 Task: Add an event with the title Third Conference: Business Symposium, date ''2024/04/04'', time 09:00and add a description: The team will assess the project''s adherence to established processes and methodologies. They will evaluate whether project activities, such as requirements gathering, design, development, testing, and deployment, are following defined procedures and best practices.Mark the tasks as Completed , logged in from the account softage.4@softage.netand send the event invitation to softage.6@softage.net and softage.7@softage.net. Set a reminder for the event Daily
Action: Mouse moved to (74, 86)
Screenshot: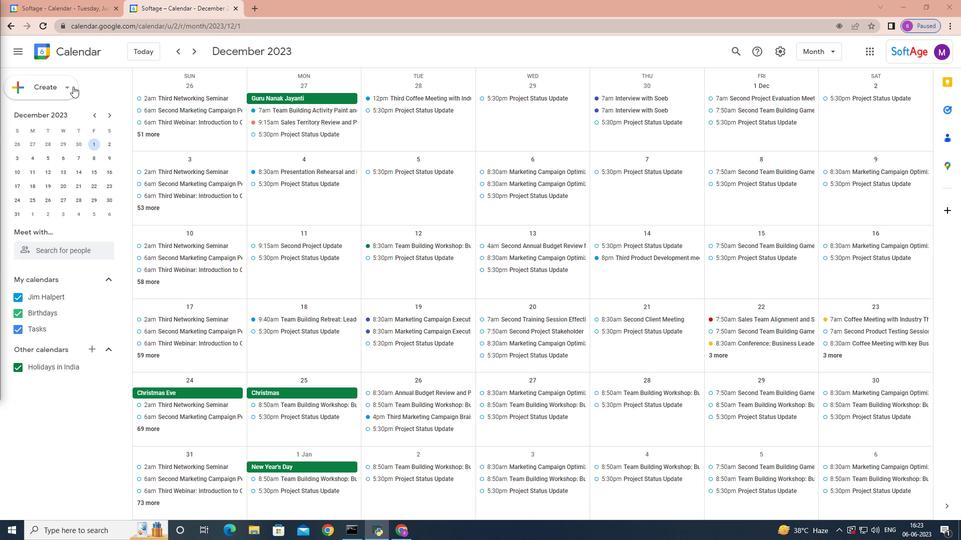 
Action: Mouse pressed left at (74, 86)
Screenshot: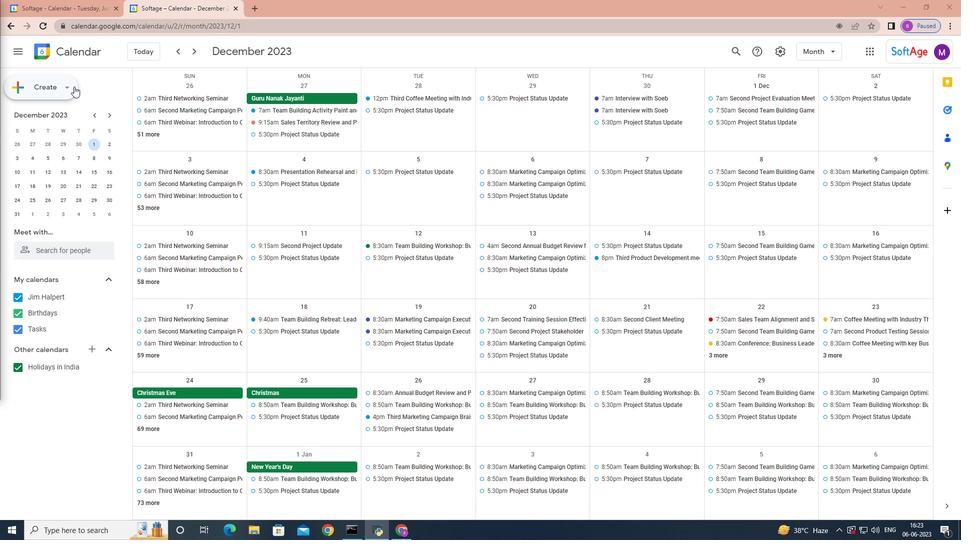 
Action: Mouse moved to (66, 109)
Screenshot: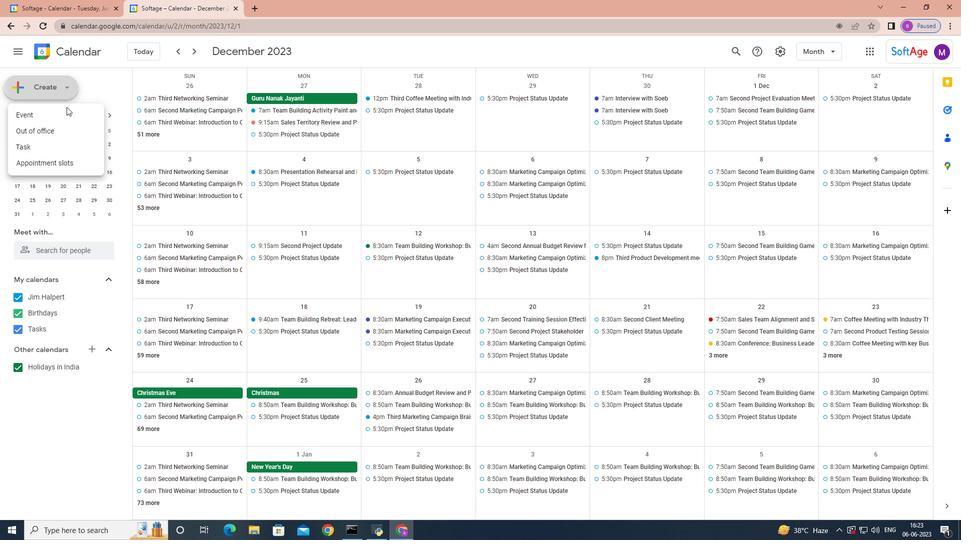 
Action: Mouse pressed left at (66, 109)
Screenshot: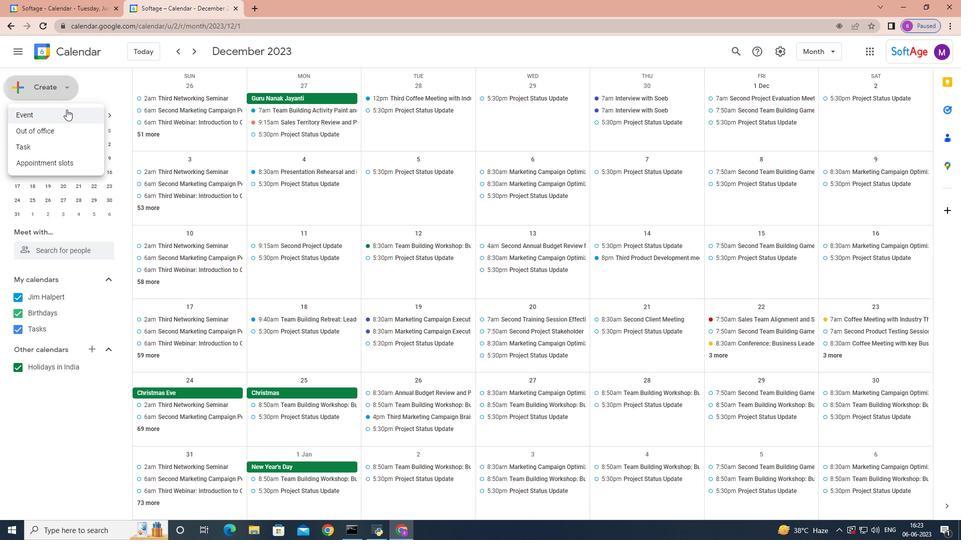 
Action: Mouse moved to (618, 335)
Screenshot: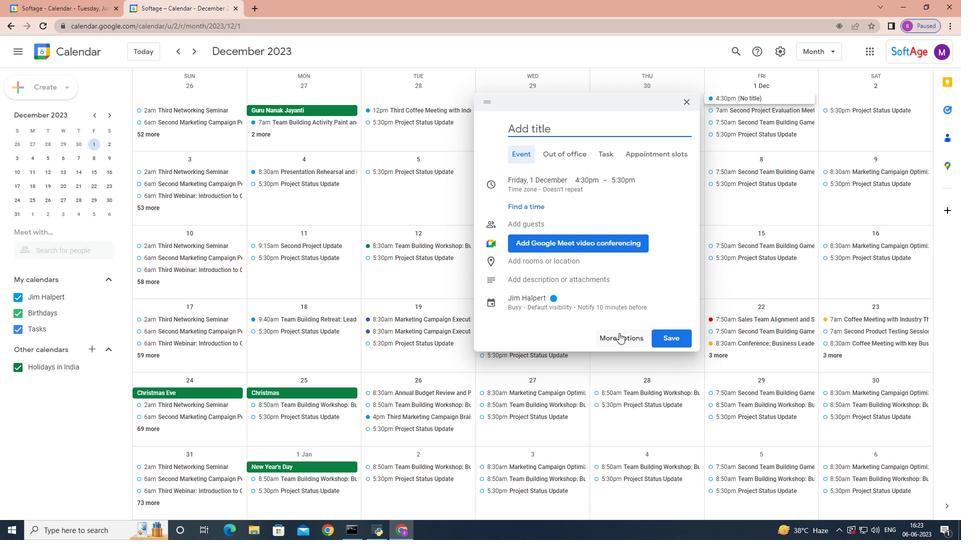 
Action: Mouse pressed left at (618, 335)
Screenshot: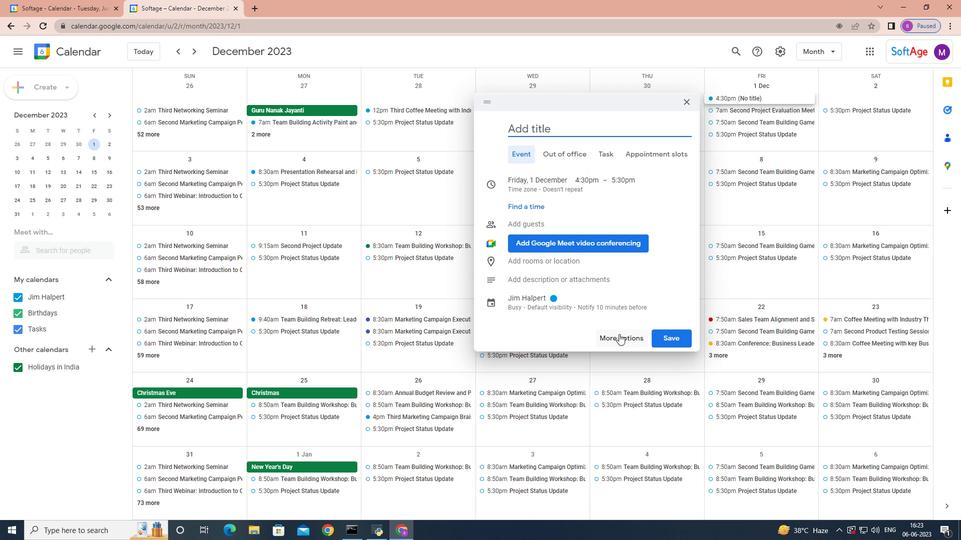 
Action: Key pressed <Key.shift>Third<Key.space><Key.shift>Conference<Key.shift>:<Key.space><Key.shift>Business<Key.space><Key.shift>Symposiun<Key.backspace>m<Key.space>
Screenshot: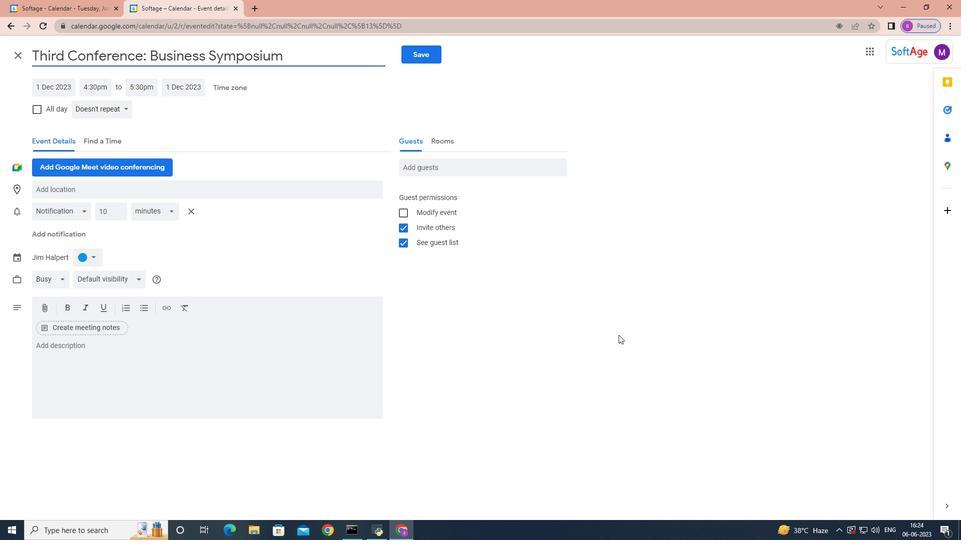 
Action: Mouse moved to (64, 85)
Screenshot: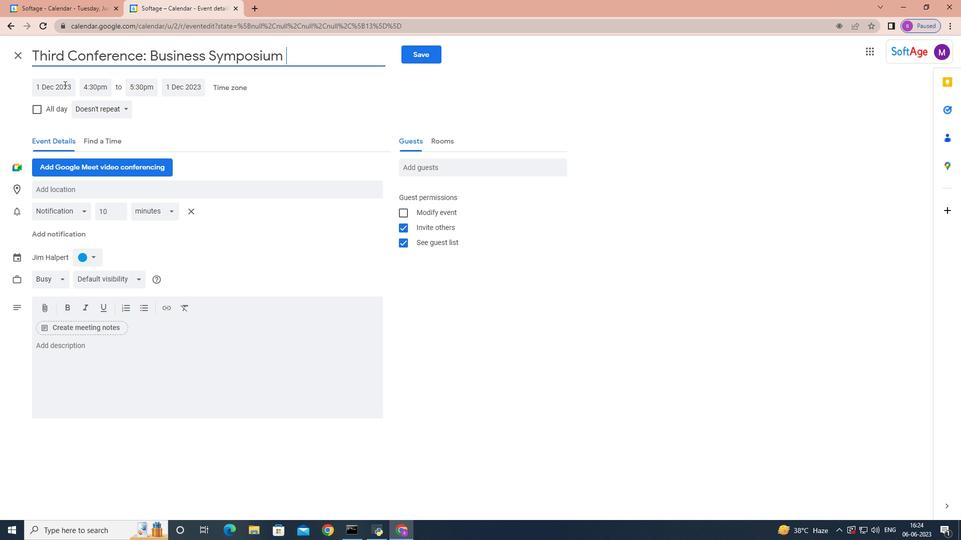 
Action: Mouse pressed left at (64, 85)
Screenshot: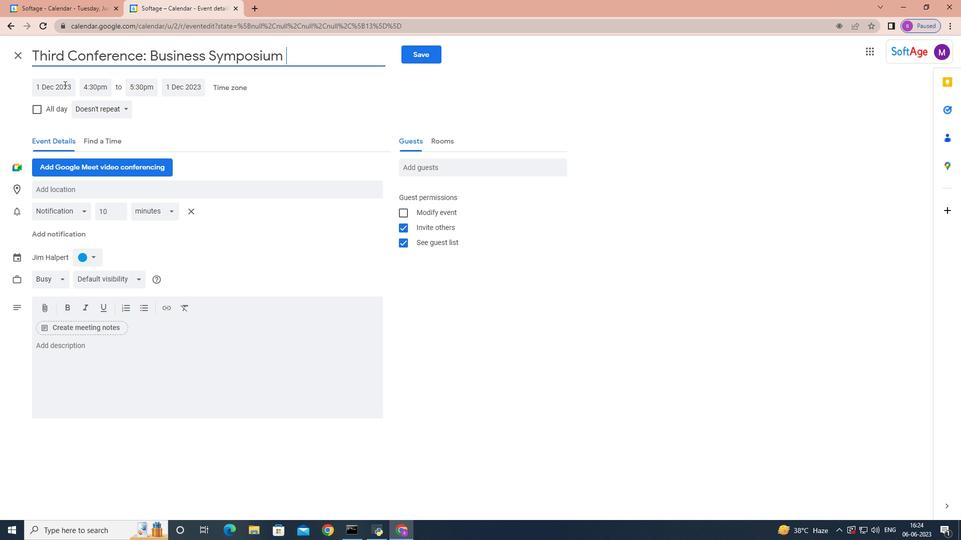 
Action: Mouse moved to (161, 107)
Screenshot: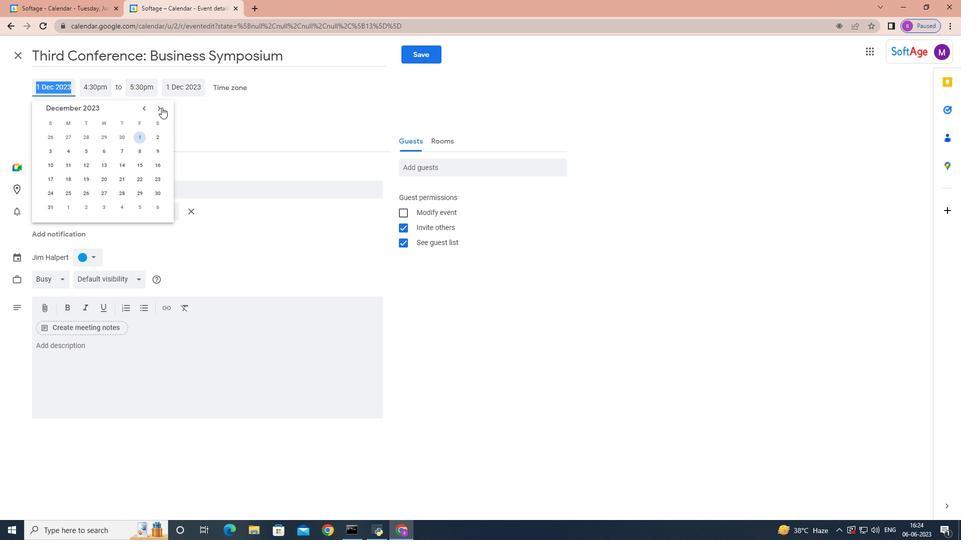 
Action: Mouse pressed left at (161, 107)
Screenshot: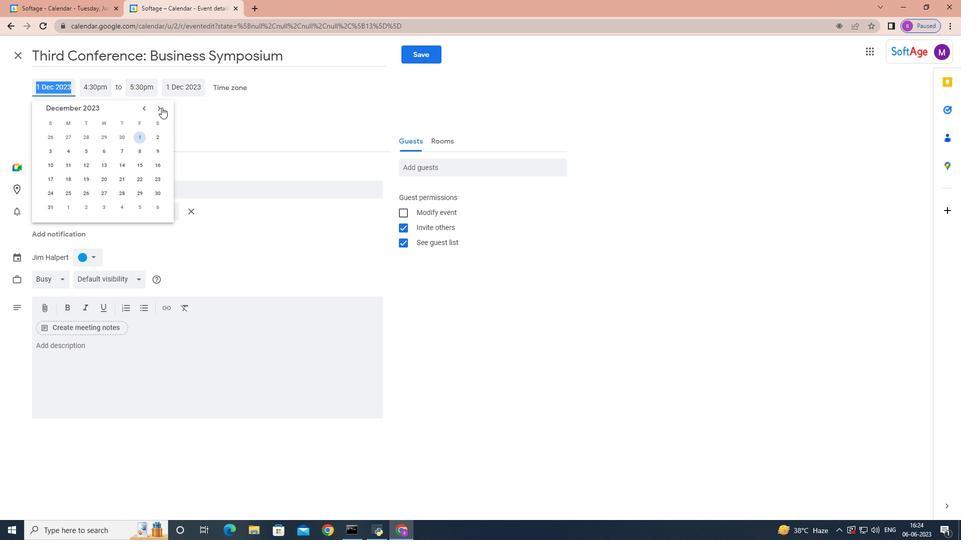 
Action: Mouse moved to (161, 107)
Screenshot: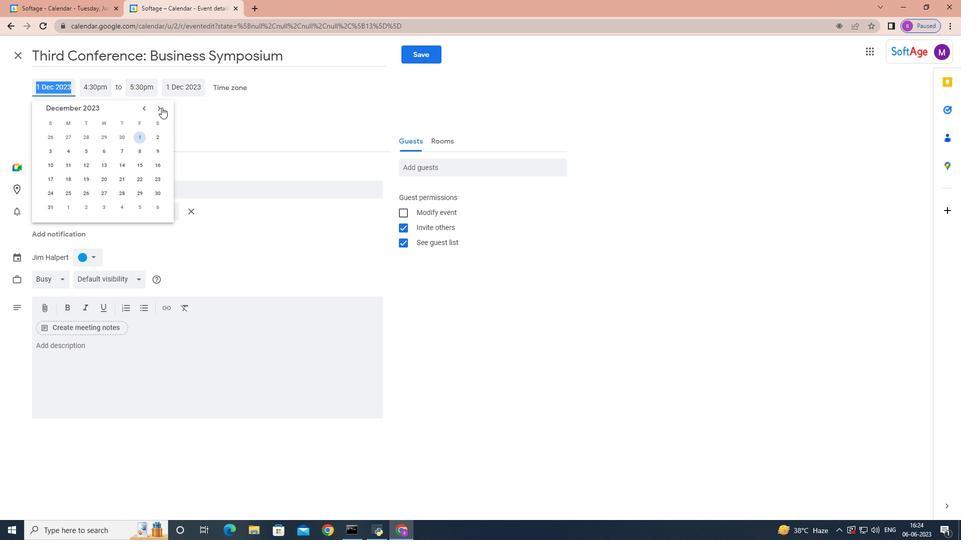 
Action: Mouse pressed left at (161, 107)
Screenshot: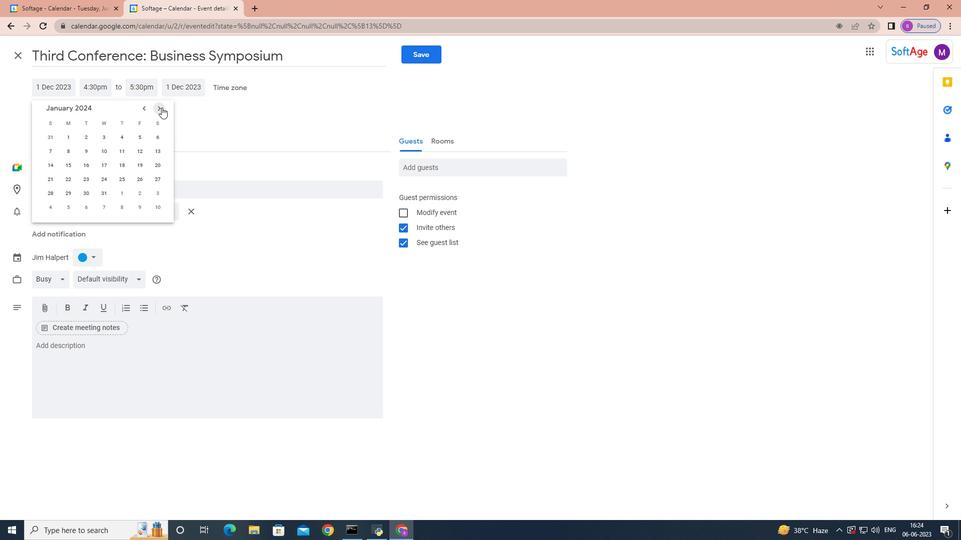 
Action: Mouse pressed left at (161, 107)
Screenshot: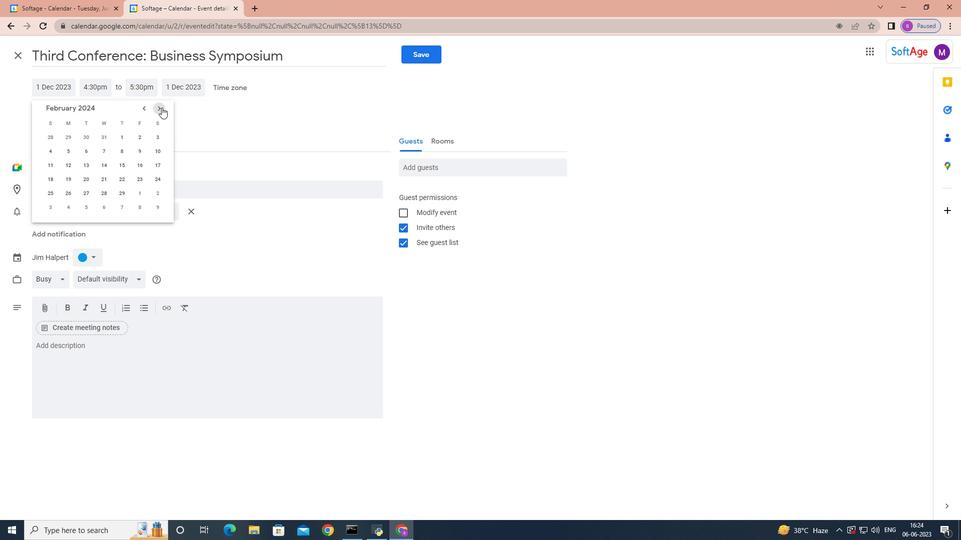 
Action: Mouse pressed left at (161, 107)
Screenshot: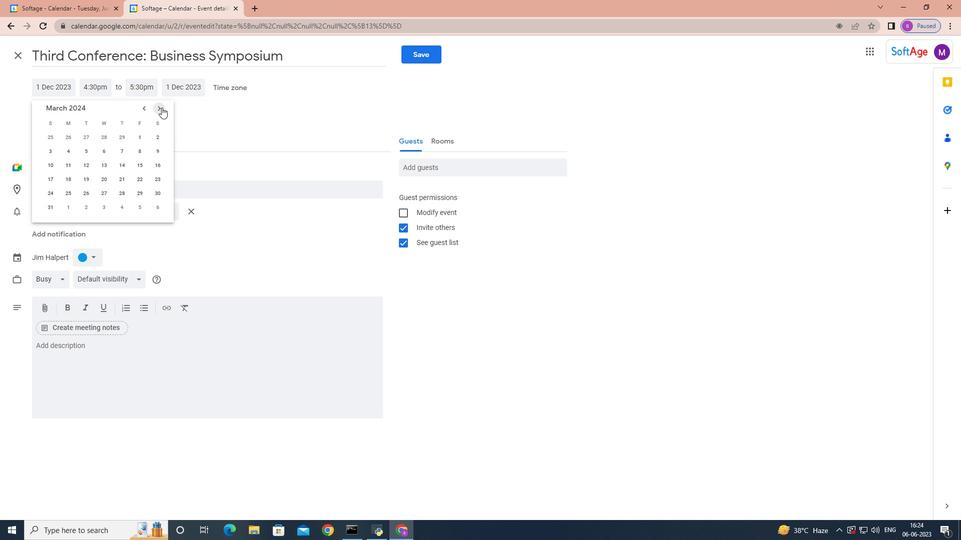 
Action: Mouse moved to (125, 137)
Screenshot: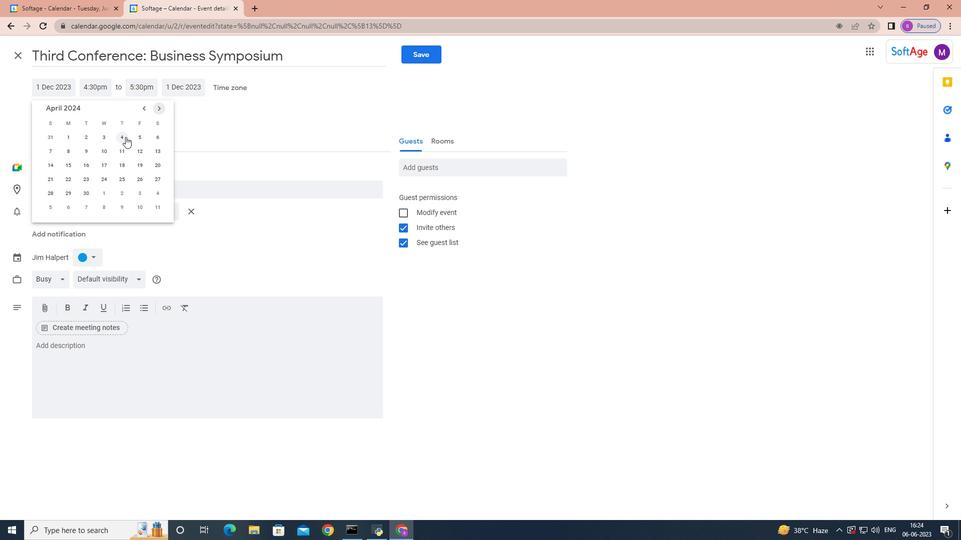 
Action: Mouse pressed left at (125, 137)
Screenshot: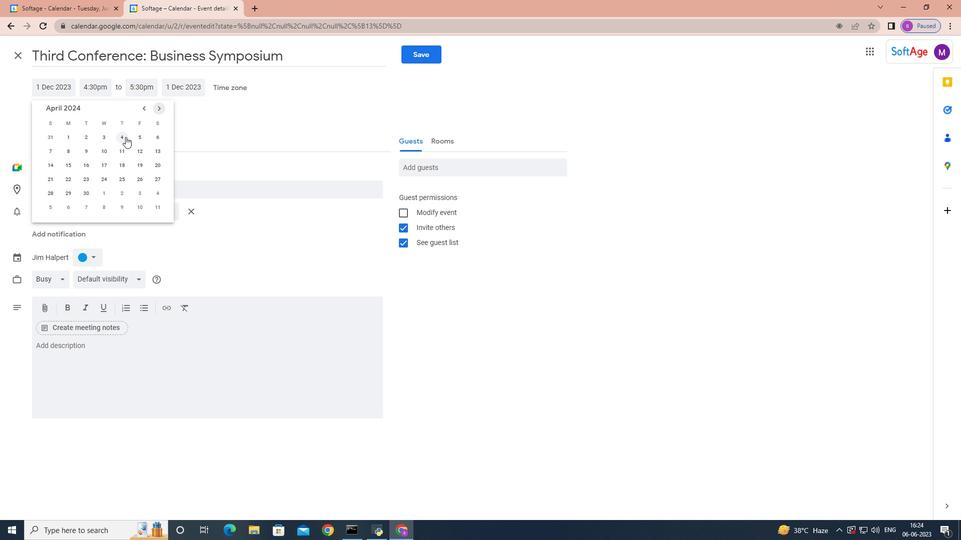 
Action: Mouse moved to (102, 88)
Screenshot: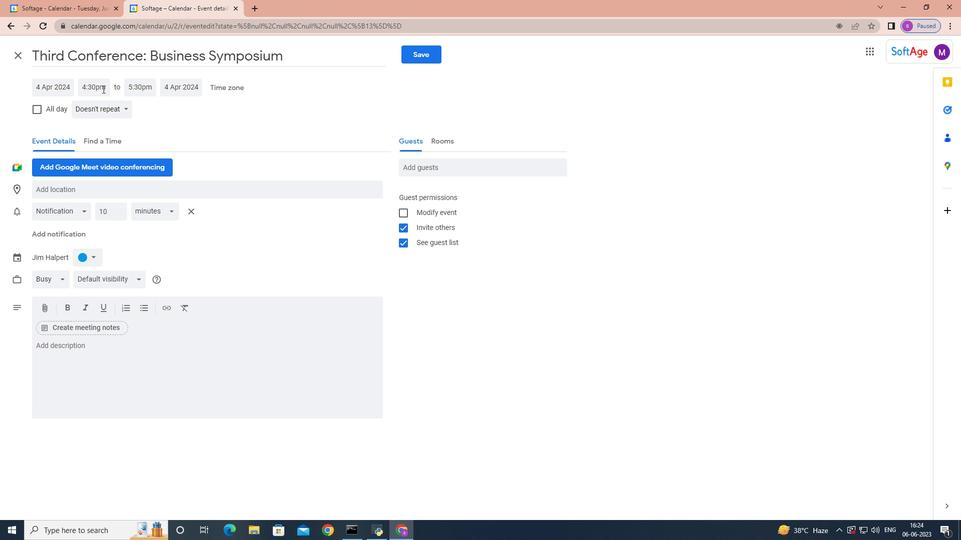 
Action: Mouse pressed left at (102, 88)
Screenshot: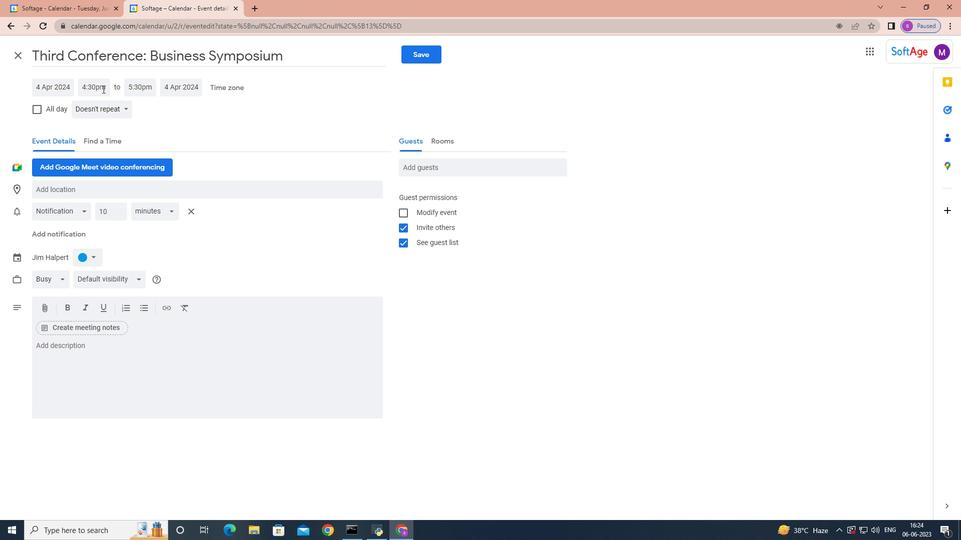 
Action: Mouse moved to (126, 147)
Screenshot: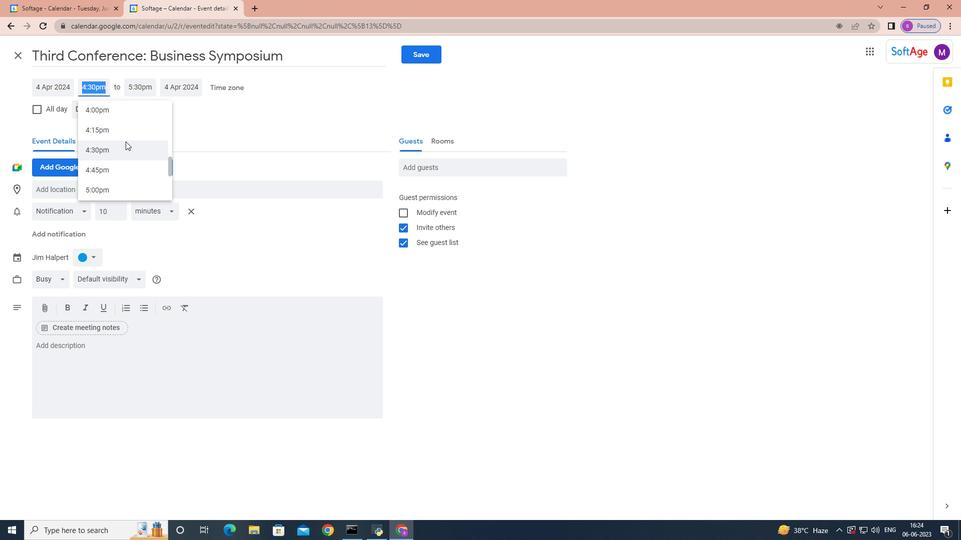 
Action: Mouse scrolled (126, 148) with delta (0, 0)
Screenshot: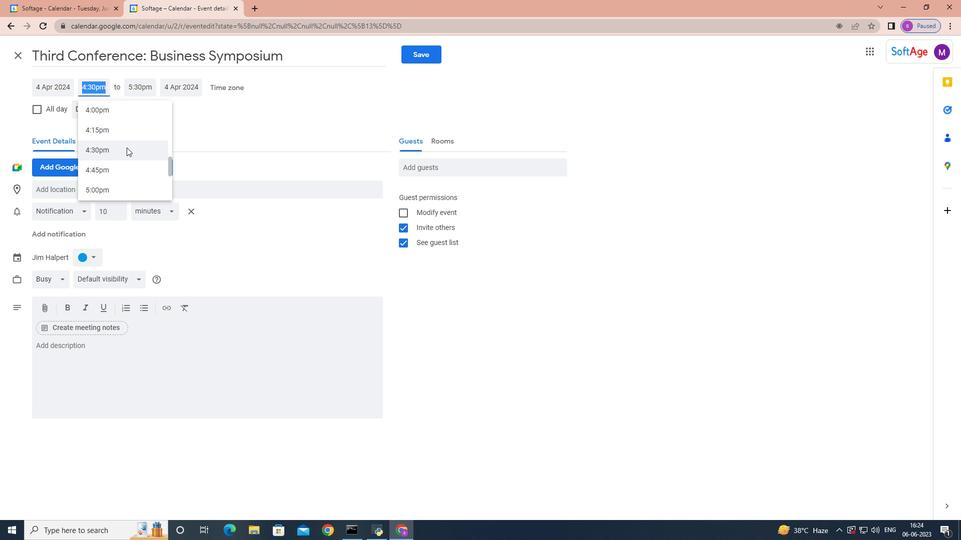 
Action: Mouse scrolled (126, 148) with delta (0, 0)
Screenshot: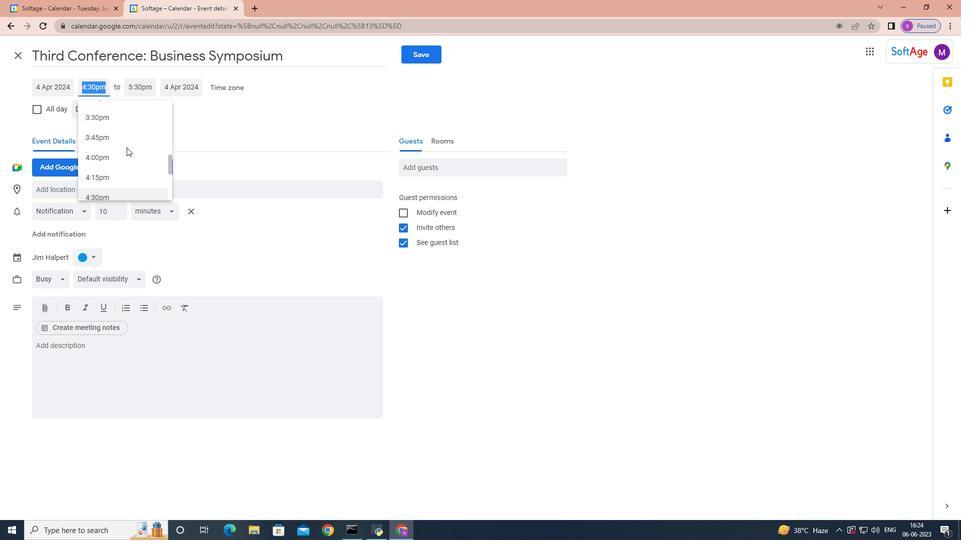 
Action: Mouse scrolled (126, 148) with delta (0, 0)
Screenshot: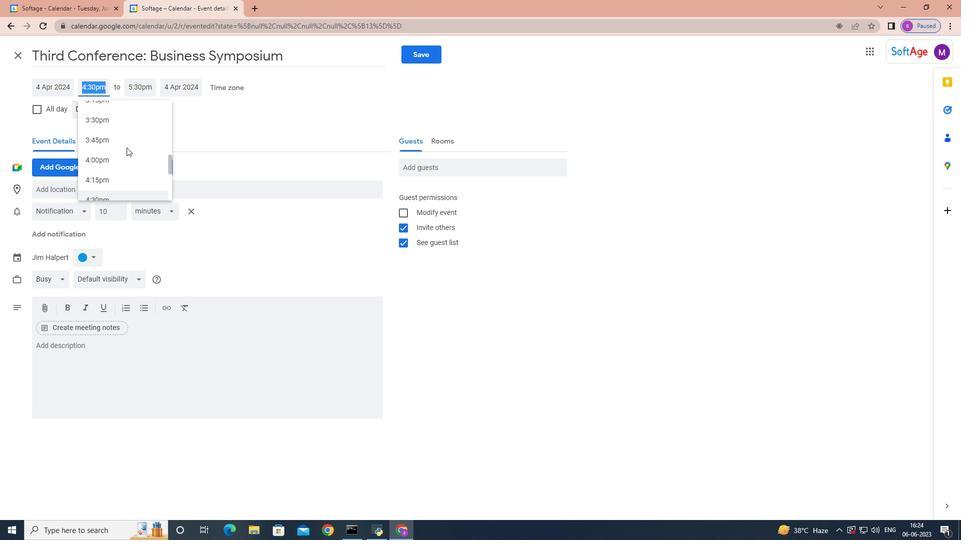 
Action: Mouse scrolled (126, 148) with delta (0, 0)
Screenshot: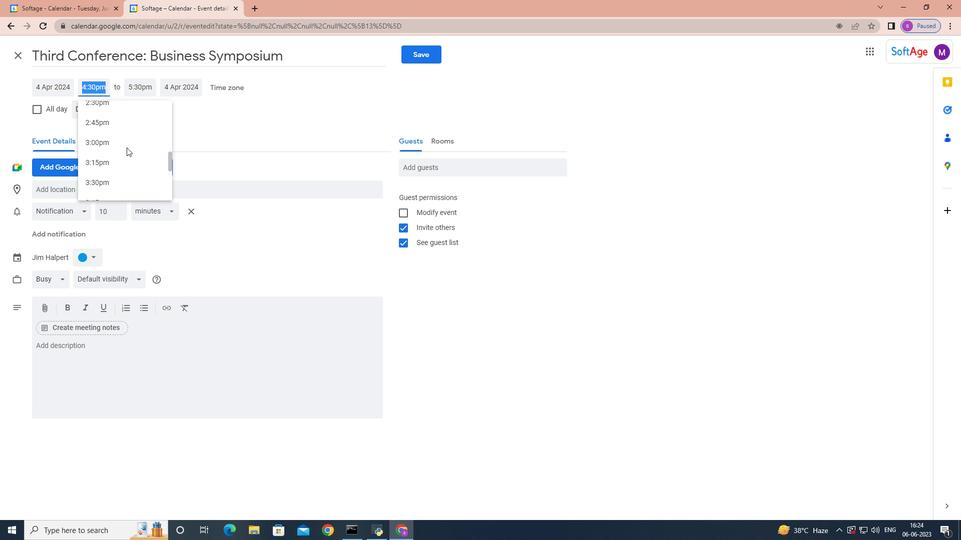
Action: Mouse scrolled (126, 148) with delta (0, 0)
Screenshot: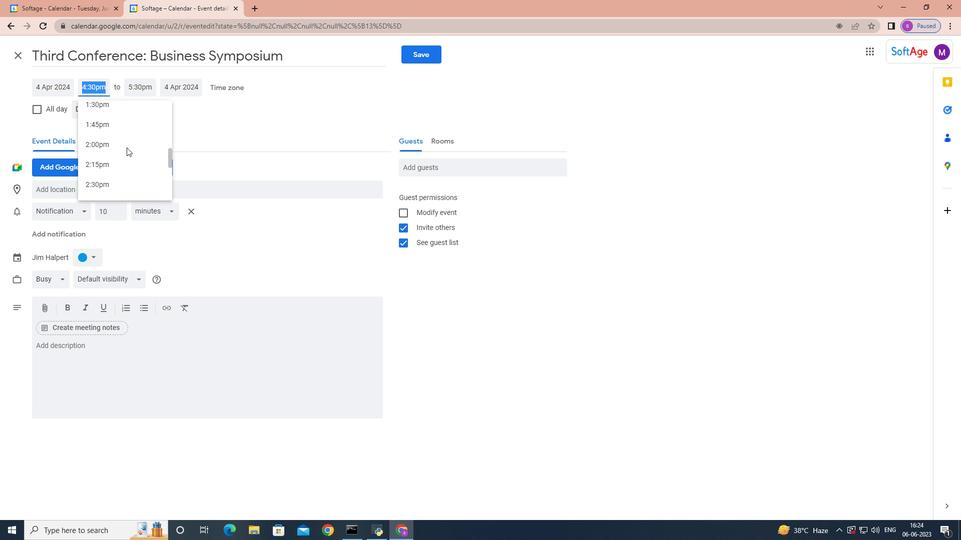 
Action: Mouse scrolled (126, 148) with delta (0, 0)
Screenshot: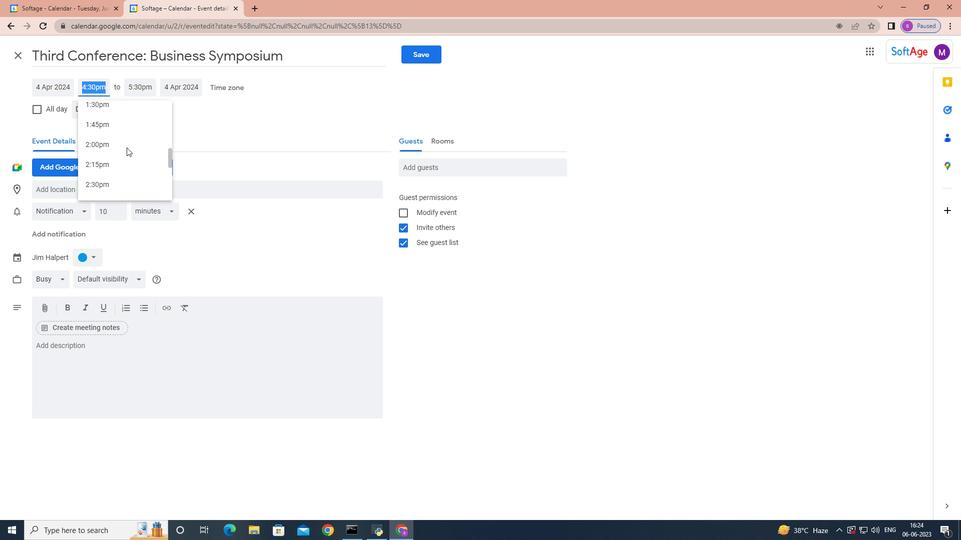 
Action: Mouse moved to (127, 147)
Screenshot: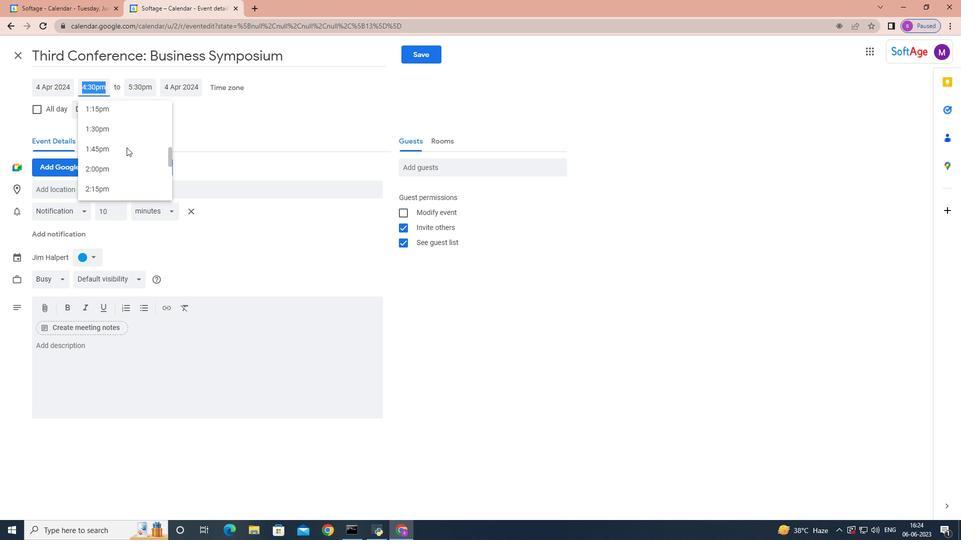 
Action: Mouse scrolled (127, 148) with delta (0, 0)
Screenshot: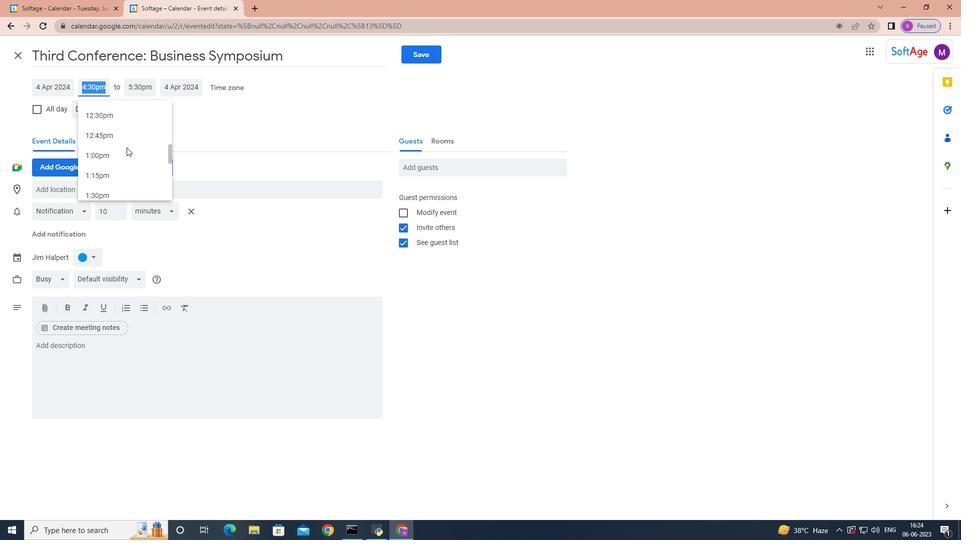 
Action: Mouse scrolled (127, 148) with delta (0, 0)
Screenshot: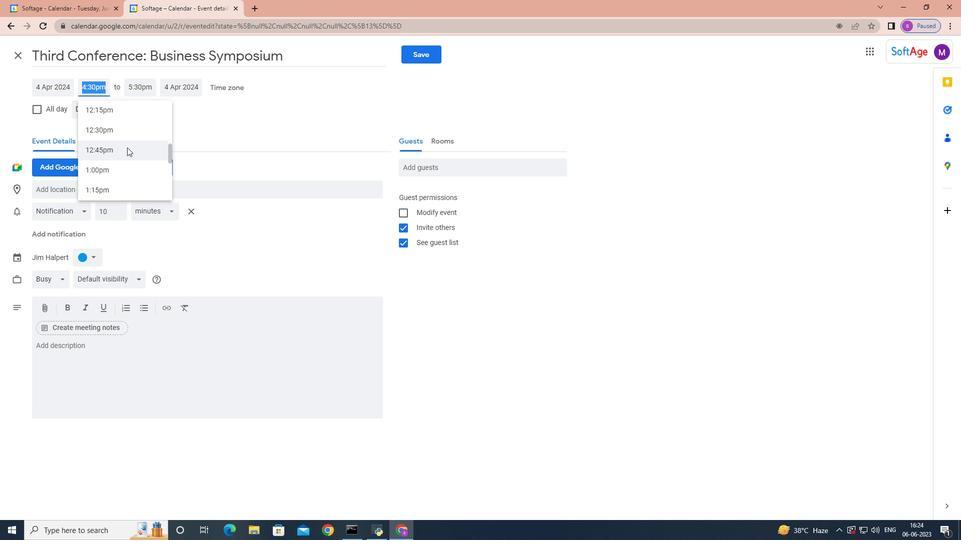 
Action: Mouse scrolled (127, 148) with delta (0, 0)
Screenshot: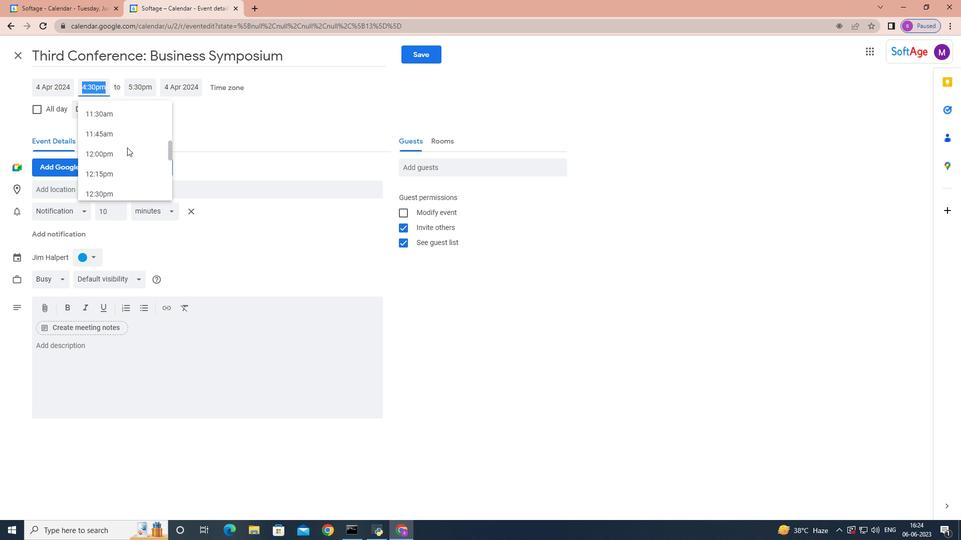 
Action: Mouse scrolled (127, 148) with delta (0, 0)
Screenshot: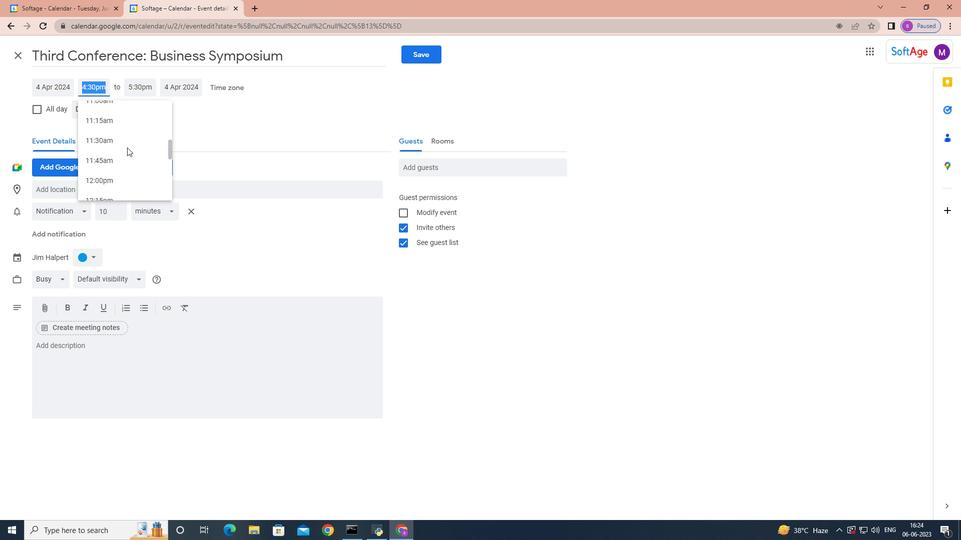 
Action: Mouse scrolled (127, 148) with delta (0, 0)
Screenshot: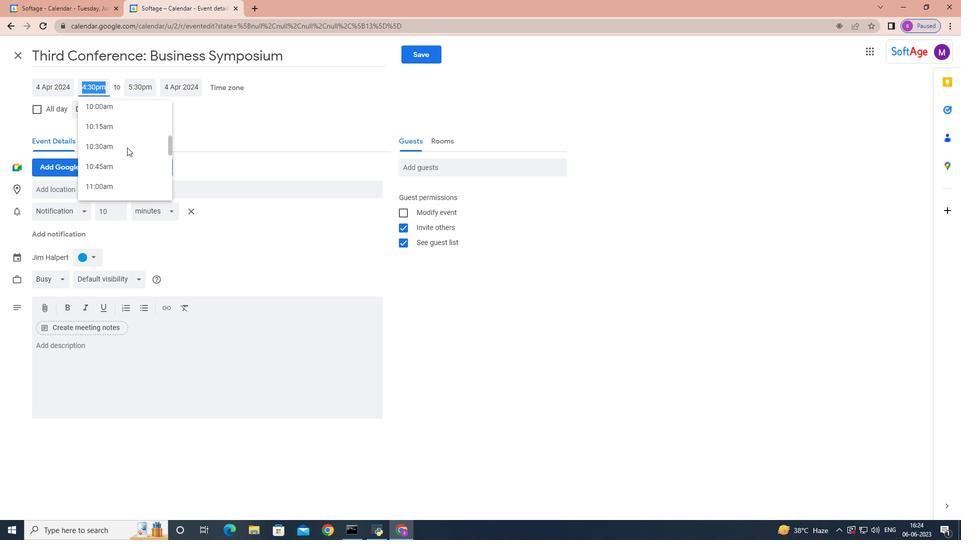 
Action: Mouse scrolled (127, 148) with delta (0, 0)
Screenshot: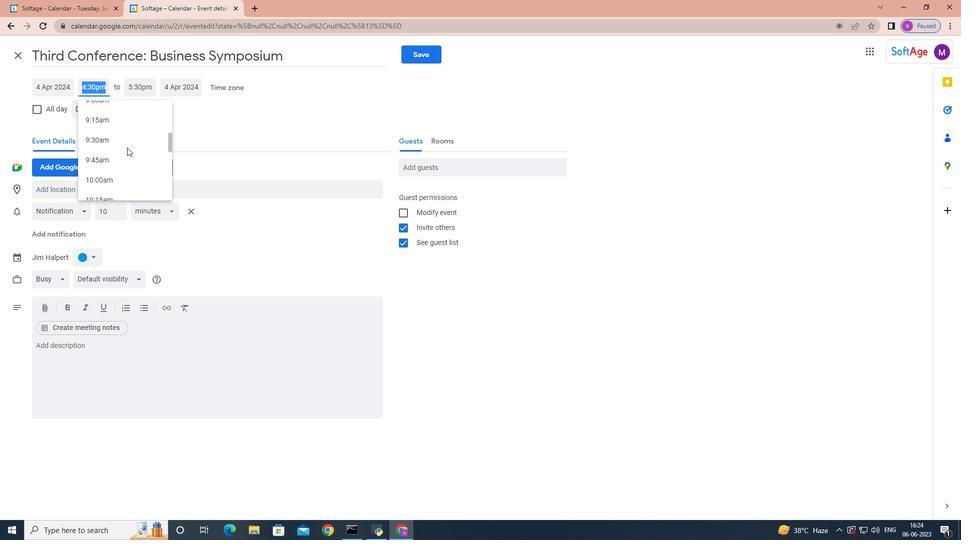 
Action: Mouse moved to (126, 148)
Screenshot: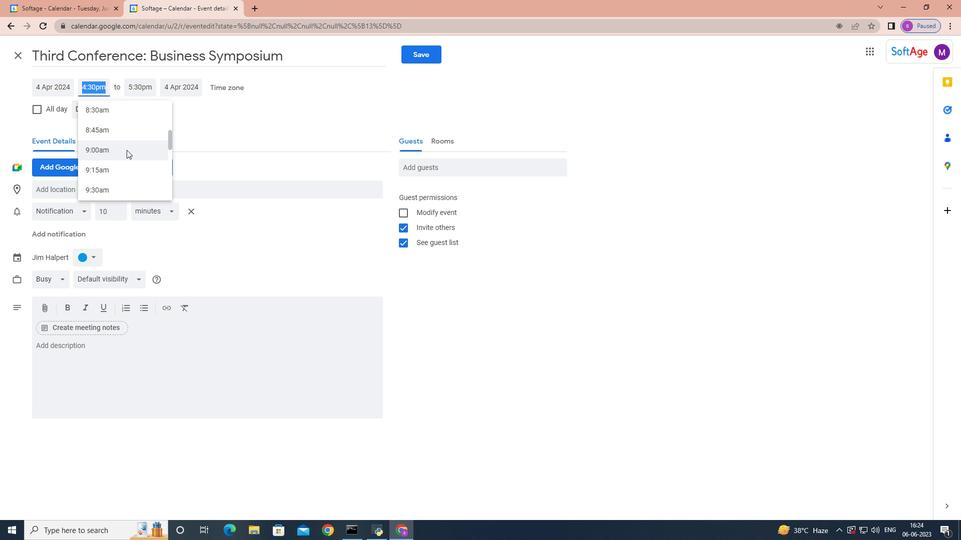 
Action: Mouse pressed left at (126, 148)
Screenshot: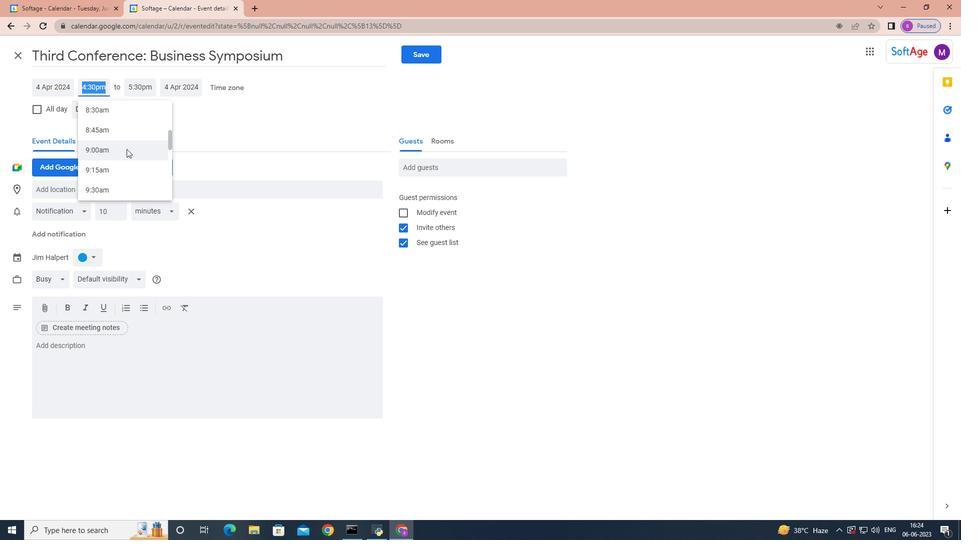 
Action: Mouse moved to (74, 351)
Screenshot: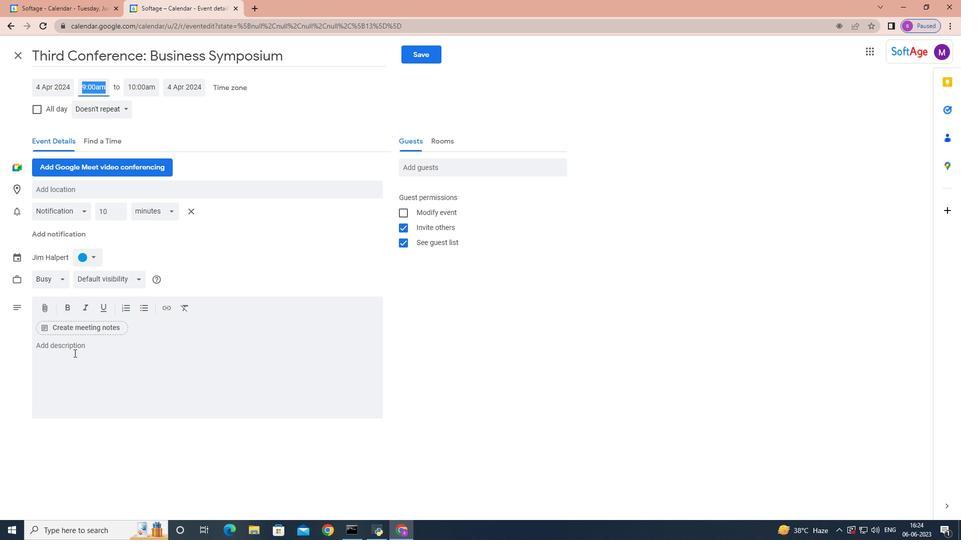
Action: Mouse pressed left at (74, 352)
Screenshot: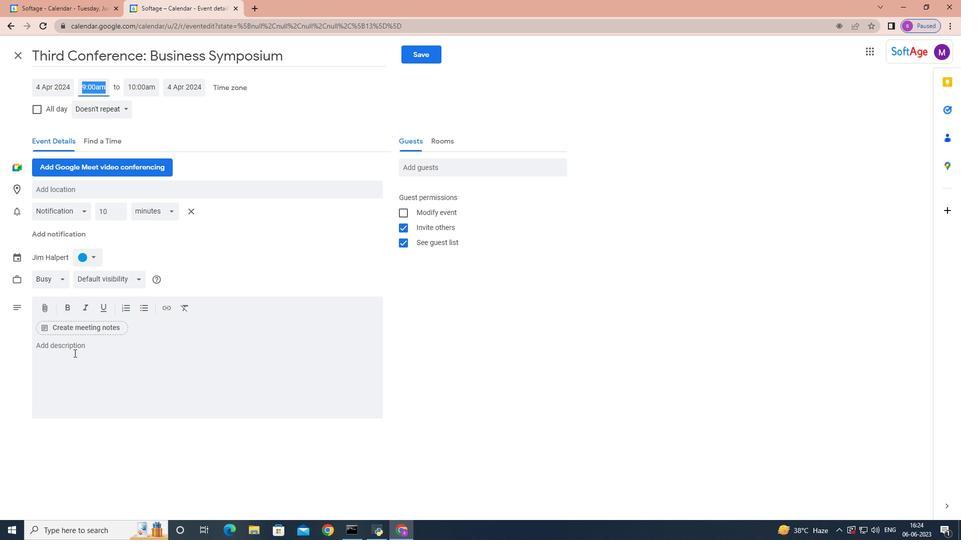 
Action: Mouse moved to (76, 347)
Screenshot: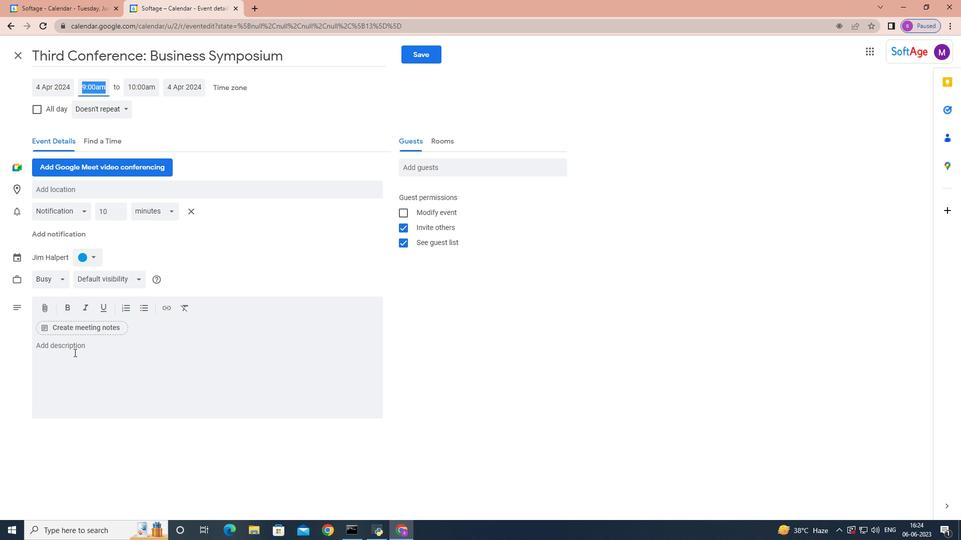 
Action: Key pressed <Key.shift>The<Key.space>team<Key.space>will<Key.space>assess<Key.space>the<Key.space>project<Key.space>adherence<Key.space>to<Key.space>established<Key.space>processes<Key.space>and<Key.space>methodologies<Key.space><Key.backspace>.<Key.space><Key.shift>They<Key.space>will<Key.space>evalute<Key.space>whether<Key.space>project<Key.space>activities,<Key.space>sucj<Key.backspace>h<Key.space>as<Key.space>rq<Key.backspace>equirements<Key.space>gathering<Key.space><Key.backspace>,<Key.space>design,<Key.space>developmenb<Key.backspace>t<Key.space>testing<Key.space>and<Key.space>deployment,<Key.space>are<Key.space>following<Key.space>deg<Key.backspace>finedc<Key.backspace><Key.space>prio<Key.backspace><Key.backspace>ocrd<Key.backspace><Key.backspace>edures<Key.space>and<Key.space>best<Key.space>practices.
Screenshot: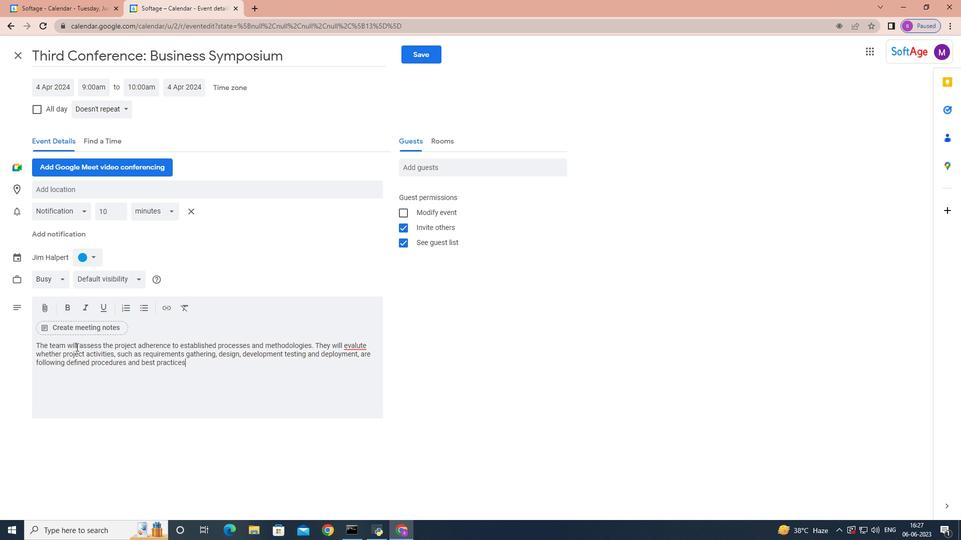 
Action: Mouse moved to (438, 170)
Screenshot: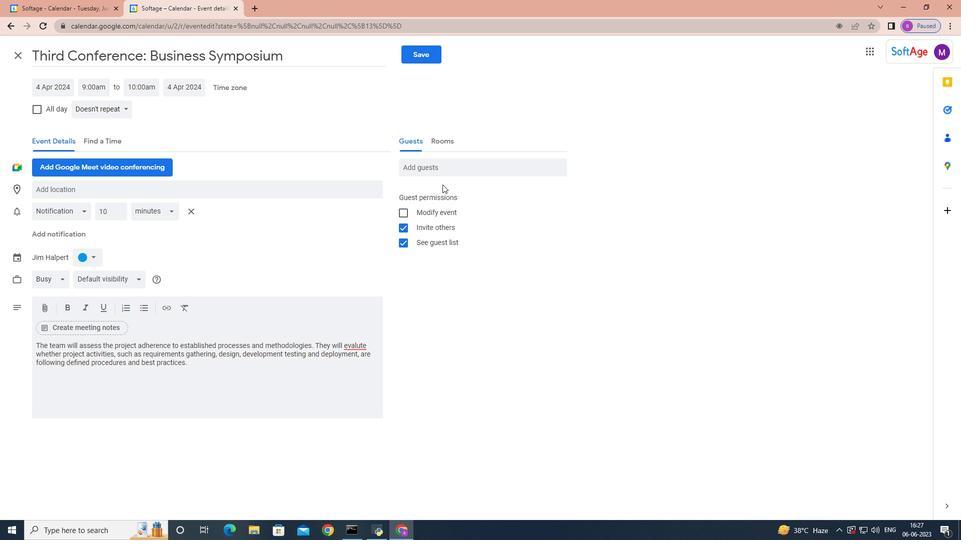 
Action: Mouse pressed left at (438, 170)
Screenshot: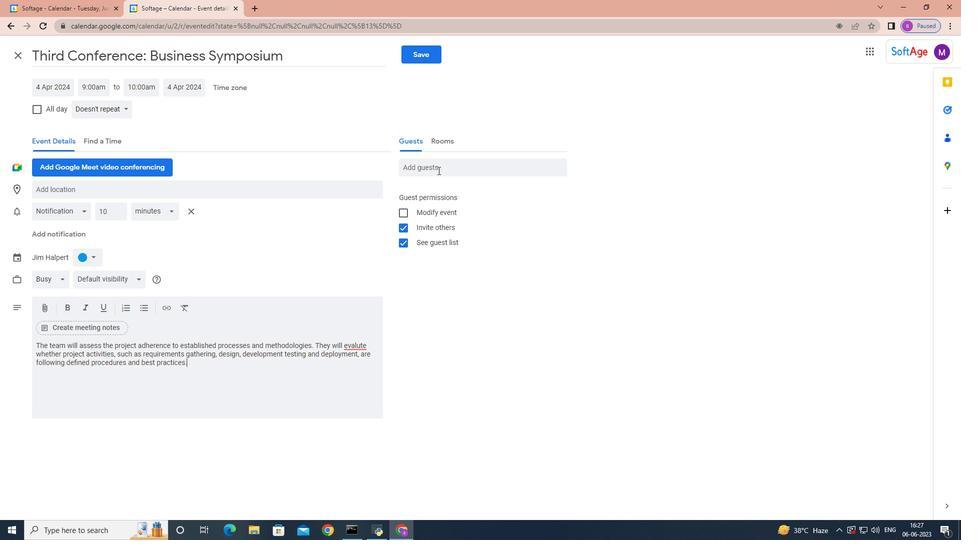 
Action: Key pressed si<Key.backspace>oftage.6
Screenshot: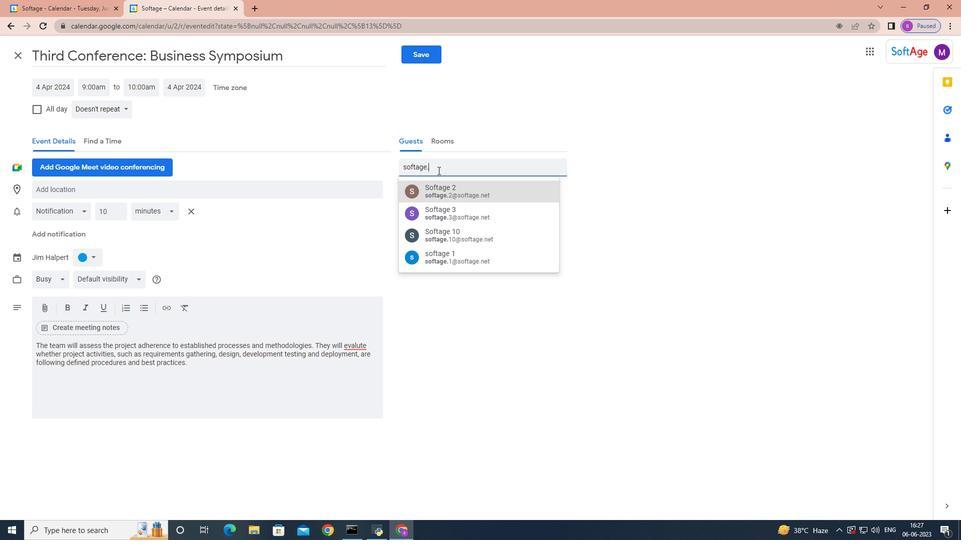
Action: Mouse moved to (453, 193)
Screenshot: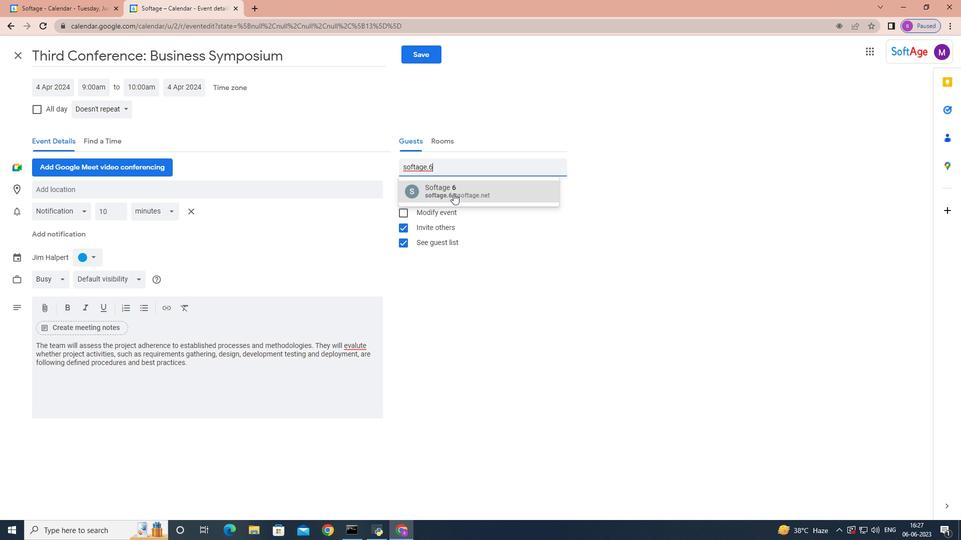 
Action: Mouse pressed left at (453, 193)
Screenshot: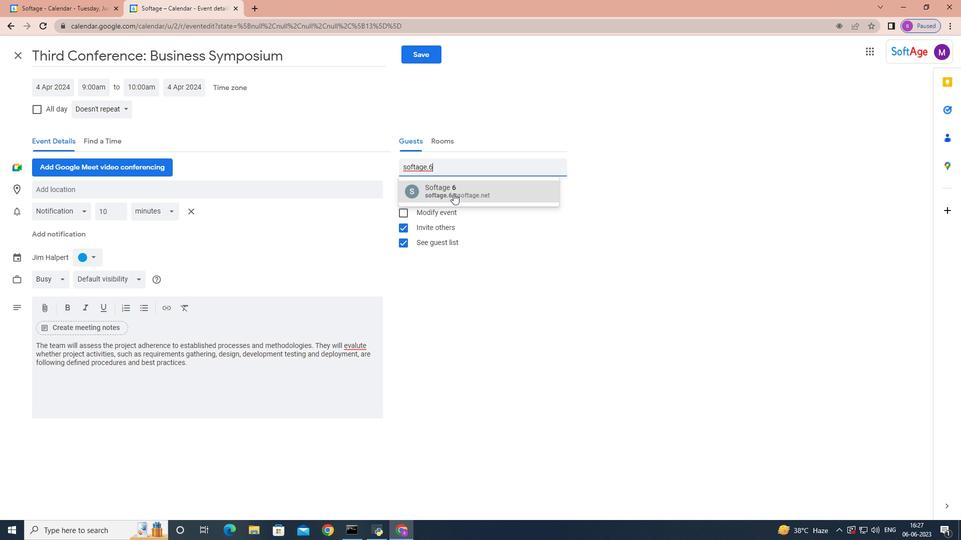 
Action: Key pressed softage.7
Screenshot: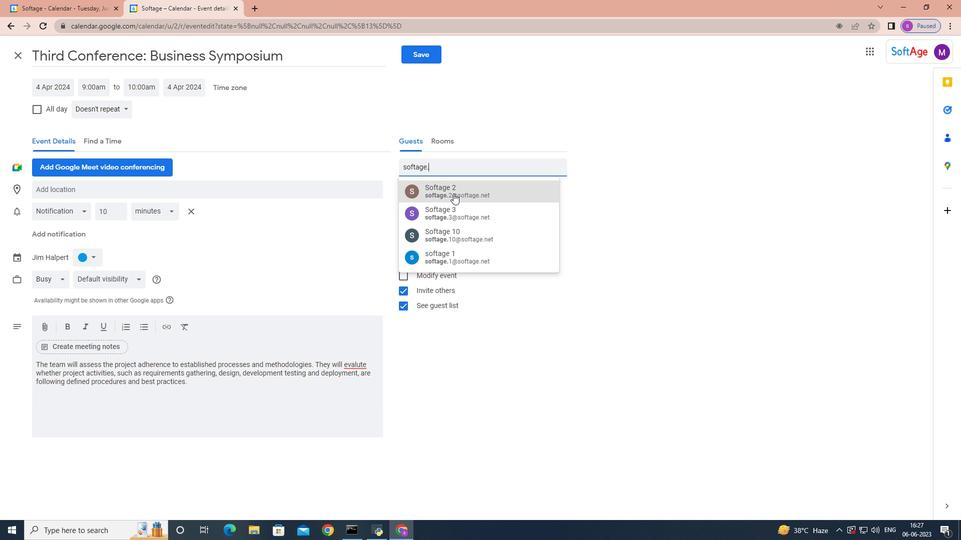 
Action: Mouse pressed left at (453, 193)
Screenshot: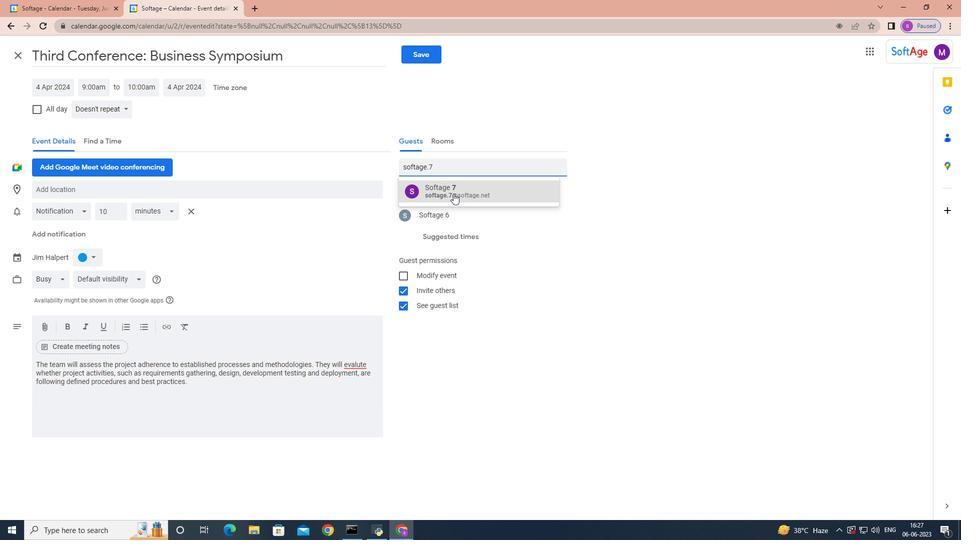 
Action: Mouse moved to (126, 110)
Screenshot: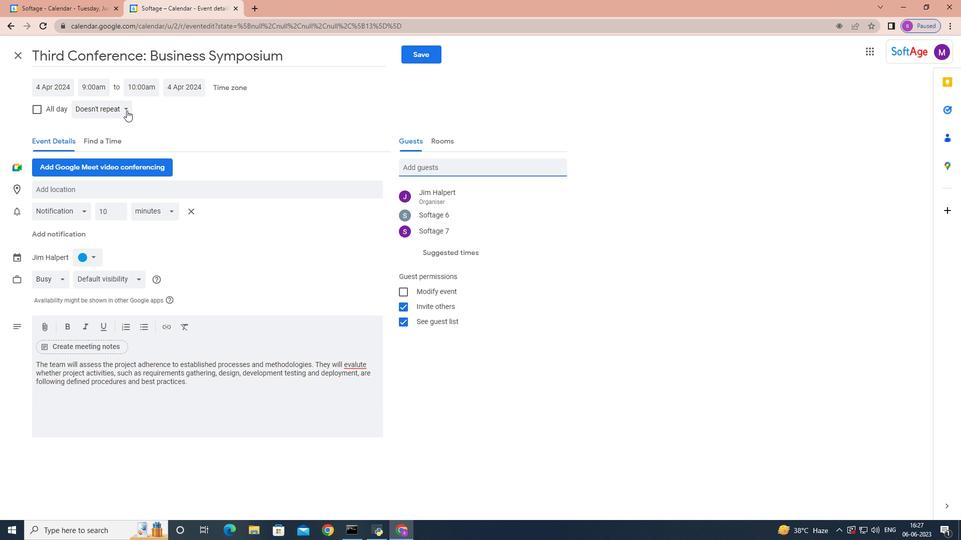 
Action: Mouse pressed left at (126, 110)
Screenshot: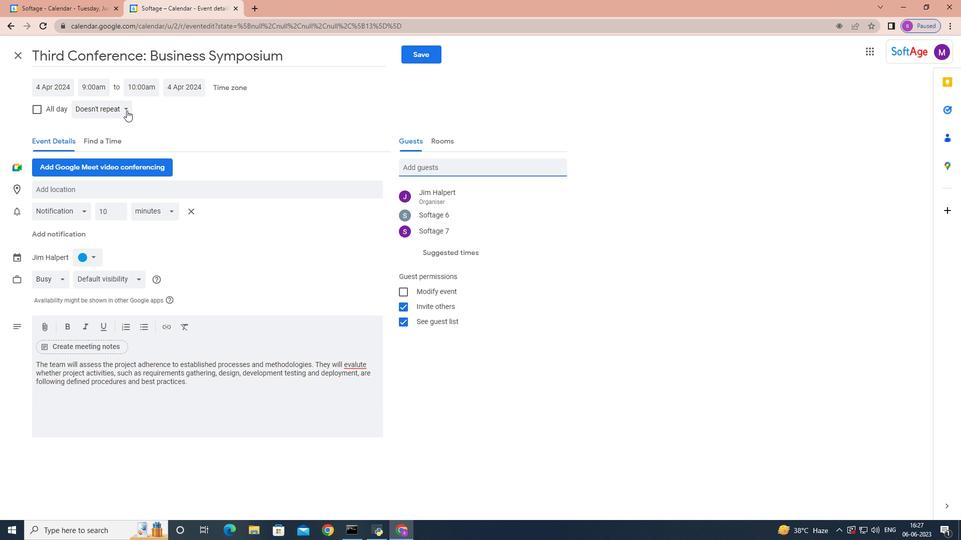 
Action: Mouse moved to (124, 123)
Screenshot: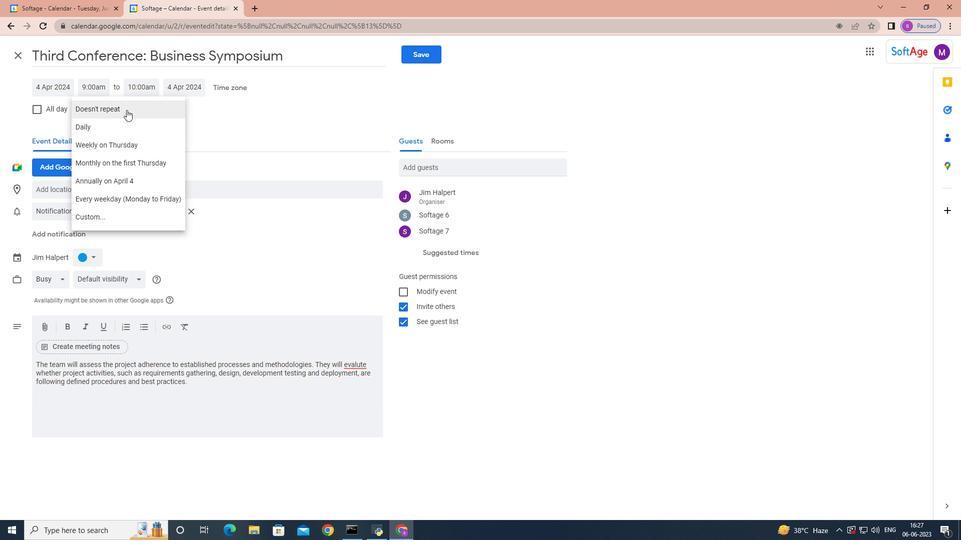 
Action: Mouse pressed left at (124, 123)
Screenshot: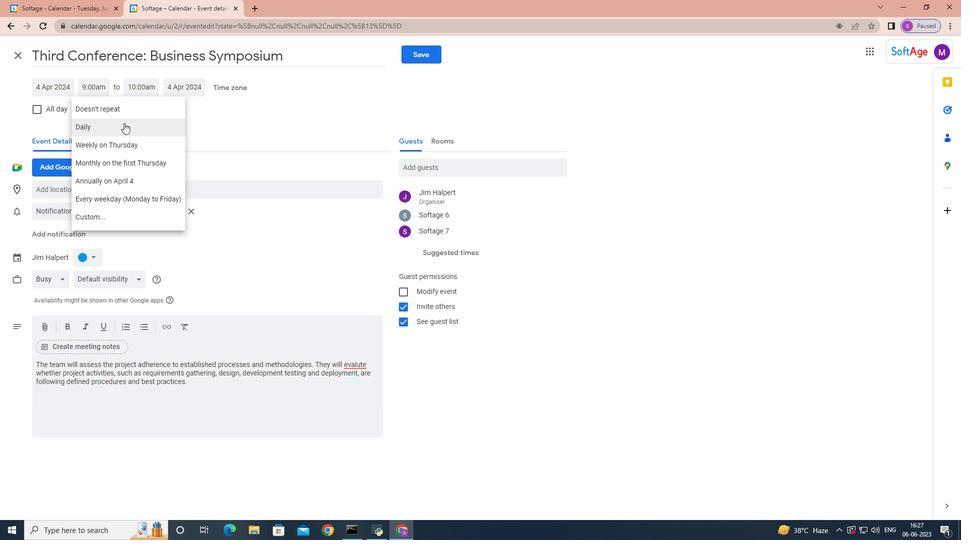 
Action: Mouse moved to (423, 54)
Screenshot: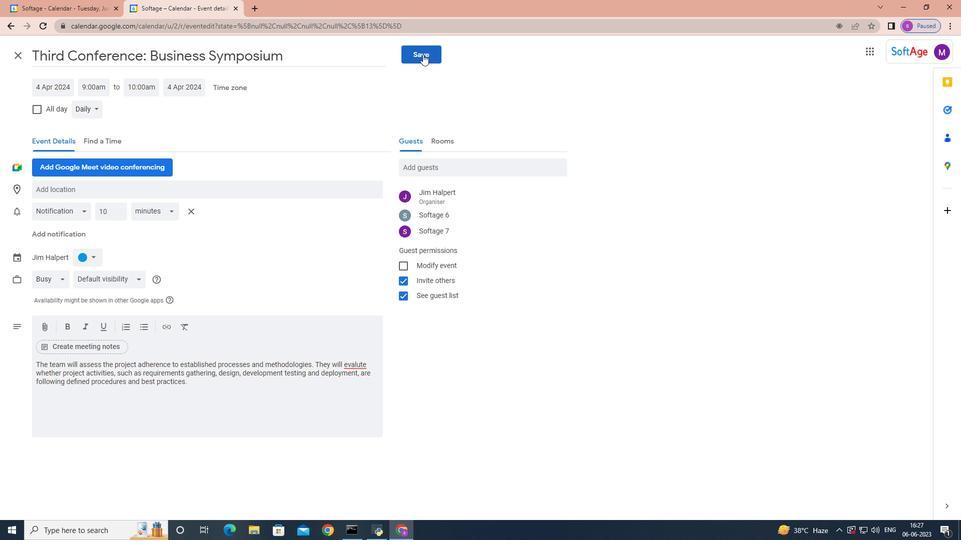 
Action: Mouse pressed left at (423, 54)
Screenshot: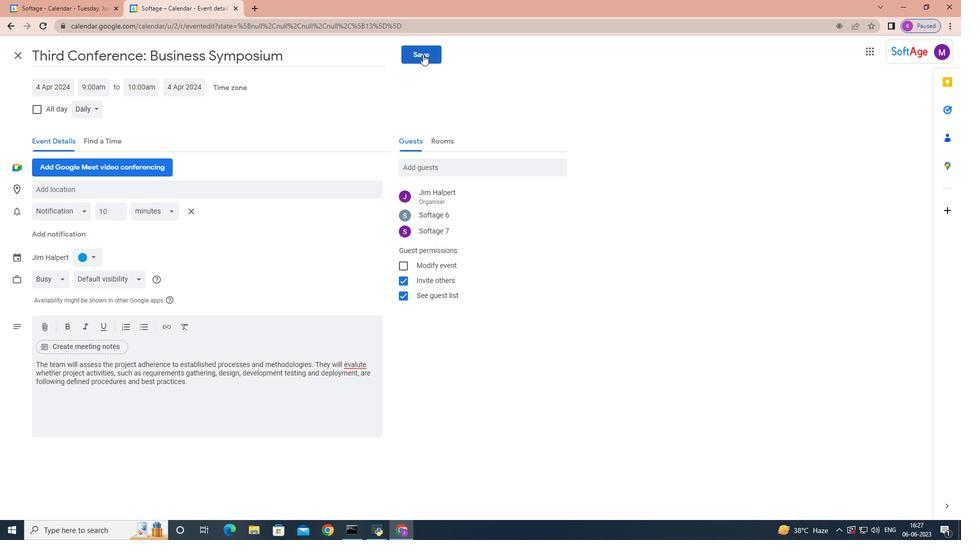 
Action: Mouse moved to (577, 297)
Screenshot: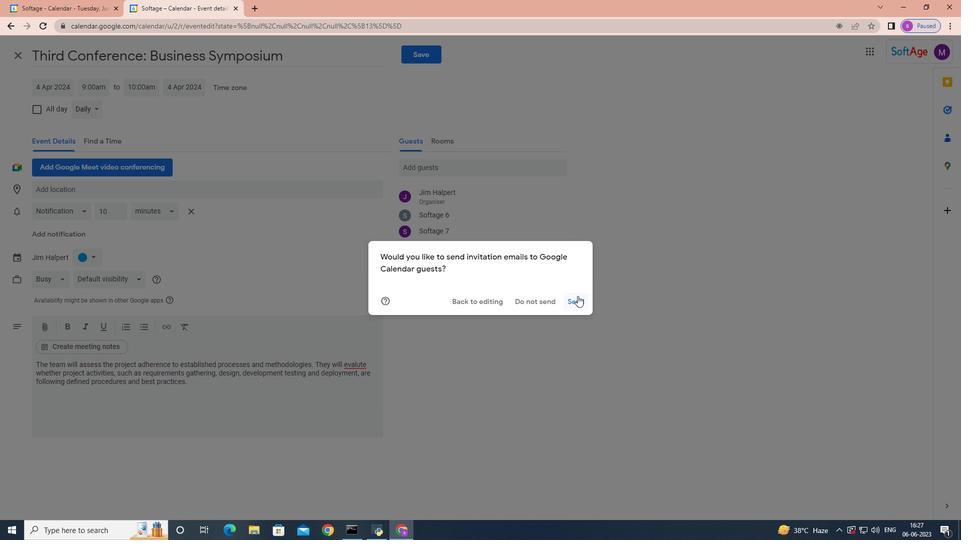 
Action: Mouse pressed left at (577, 297)
Screenshot: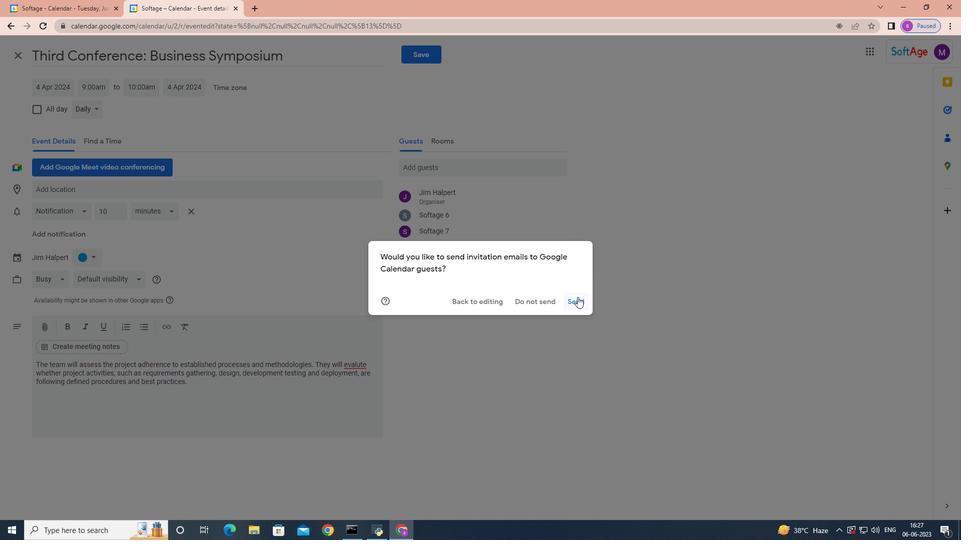 
Action: Mouse moved to (577, 297)
Screenshot: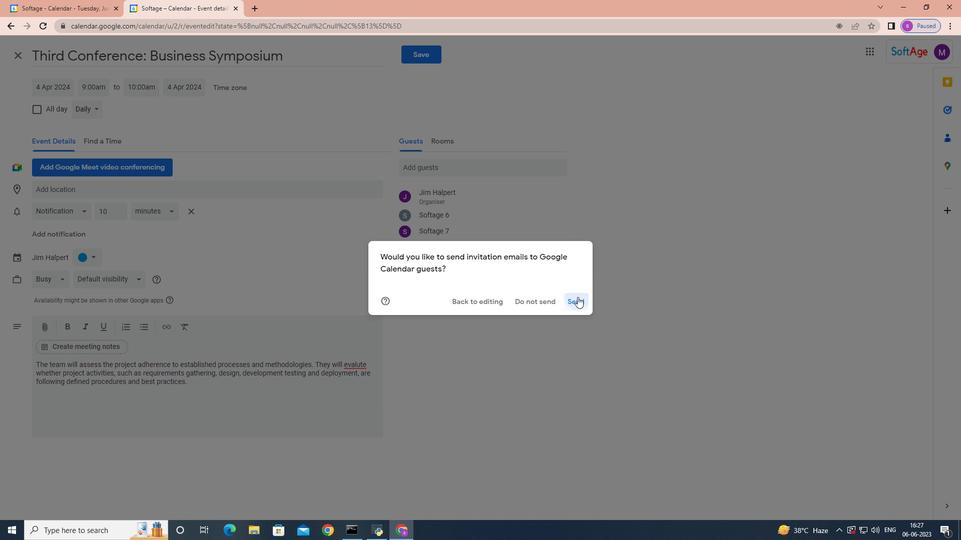 
